 Task: Forward email with the signature Janice Green with the subject Thank you for your donation from softage.8@softage.net to softage.2@softage.net and softage.3@softage.net with BCC to softage.4@softage.net with the message Can you confirm the budget for the upcoming marketing campaign?
Action: Mouse moved to (1067, 173)
Screenshot: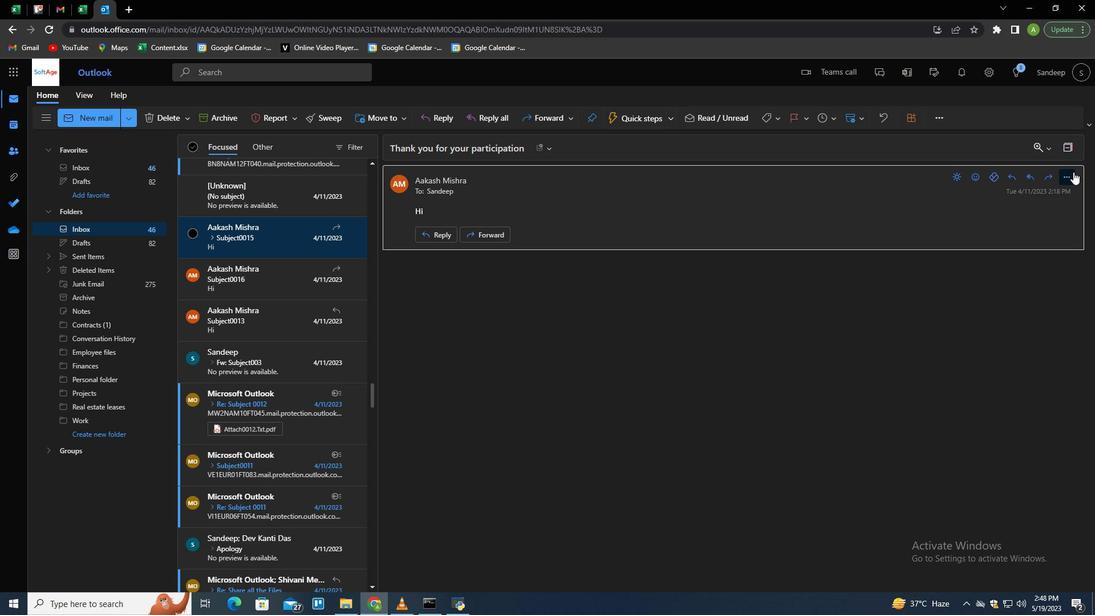 
Action: Mouse pressed left at (1067, 173)
Screenshot: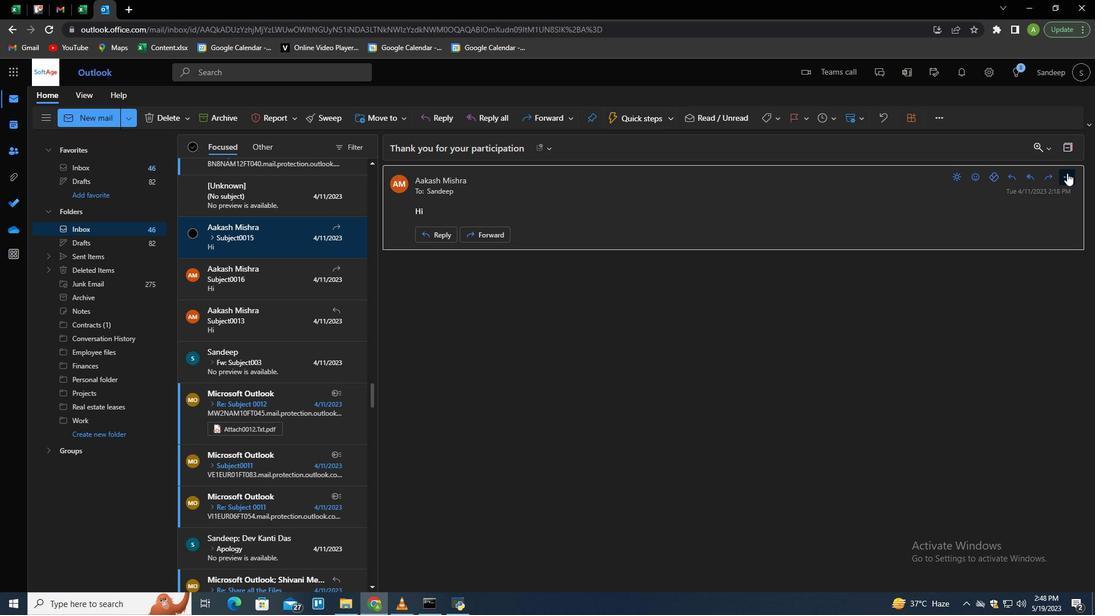 
Action: Mouse moved to (994, 233)
Screenshot: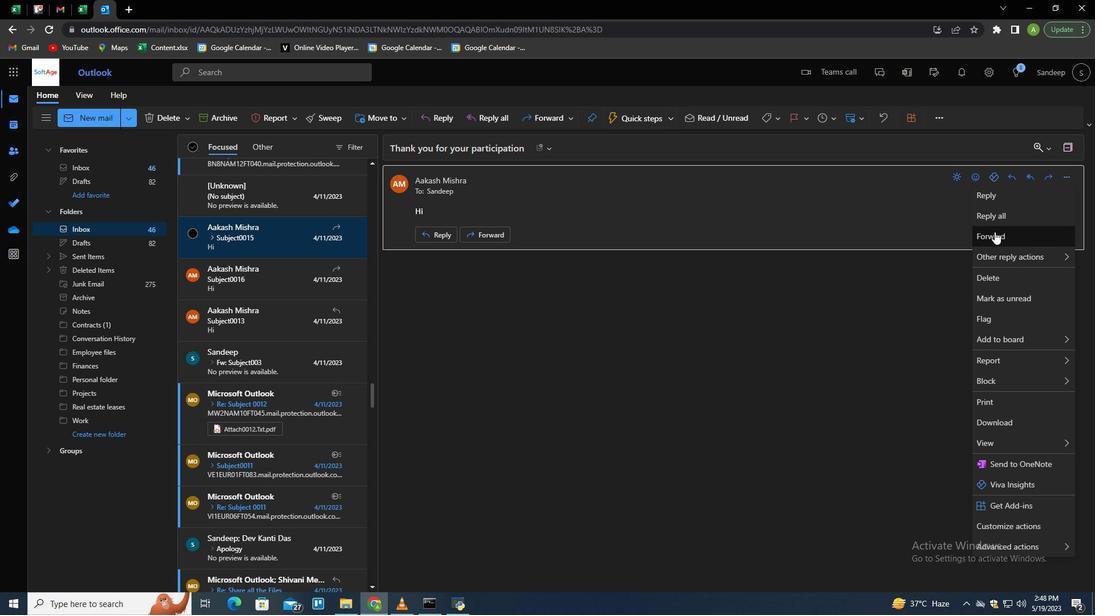 
Action: Mouse pressed left at (994, 233)
Screenshot: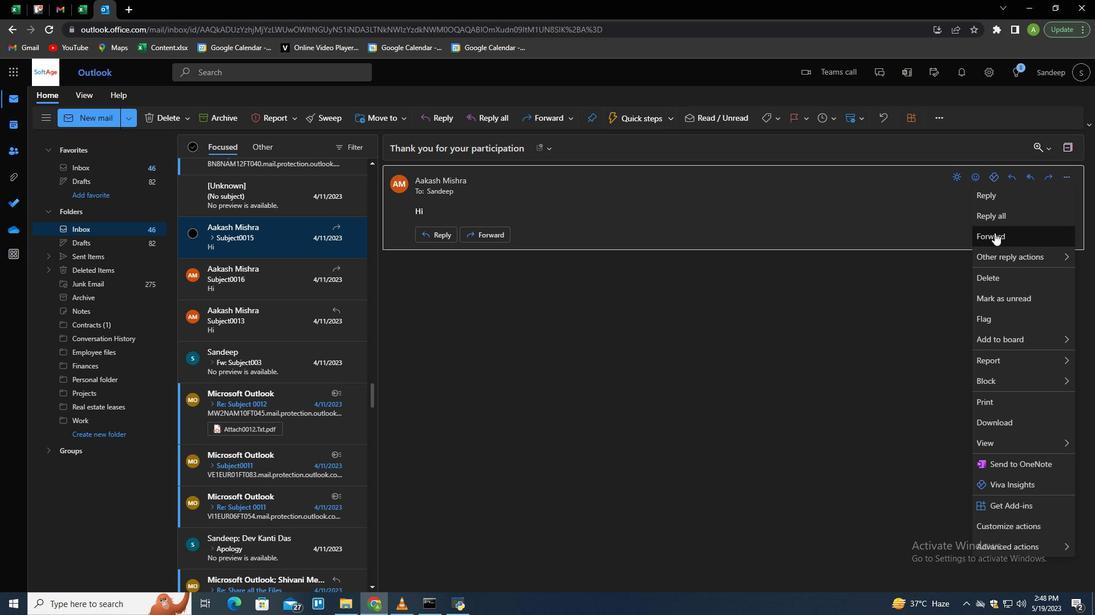 
Action: Mouse moved to (771, 121)
Screenshot: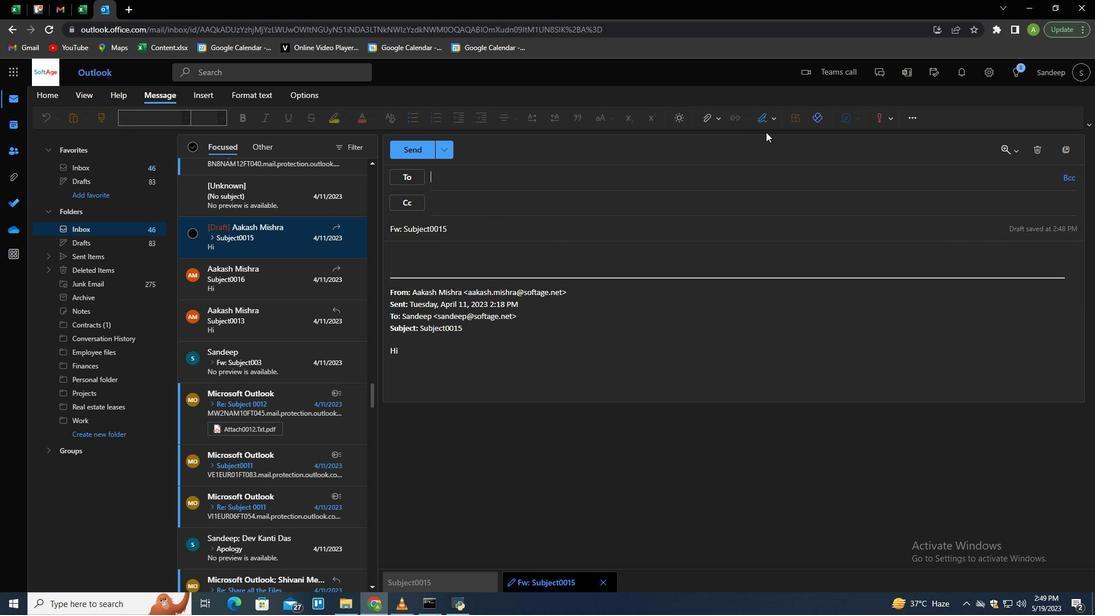 
Action: Mouse pressed left at (771, 121)
Screenshot: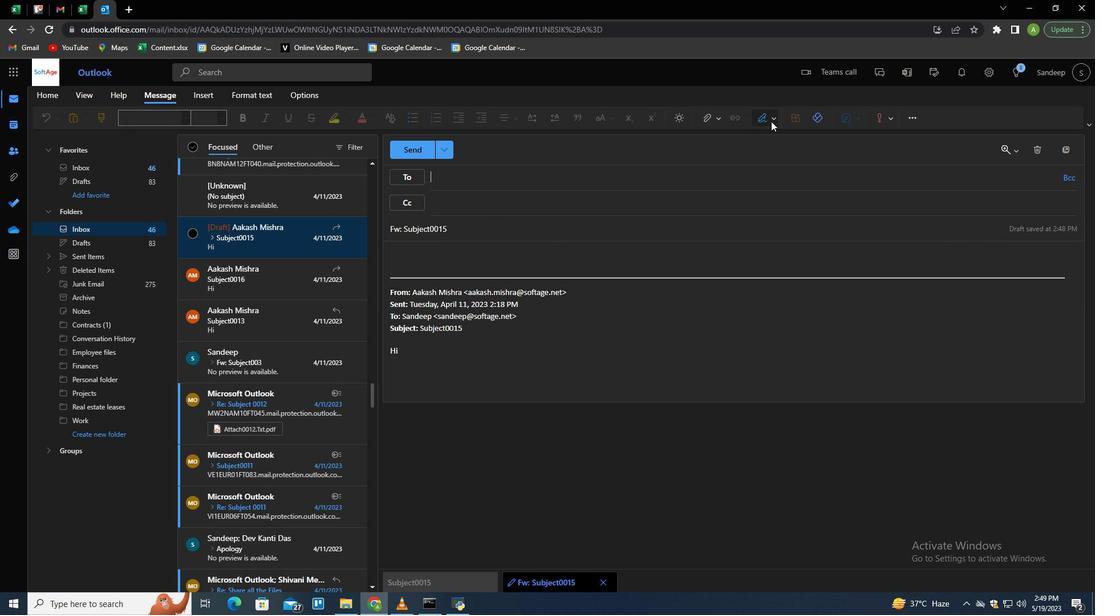 
Action: Mouse moved to (752, 160)
Screenshot: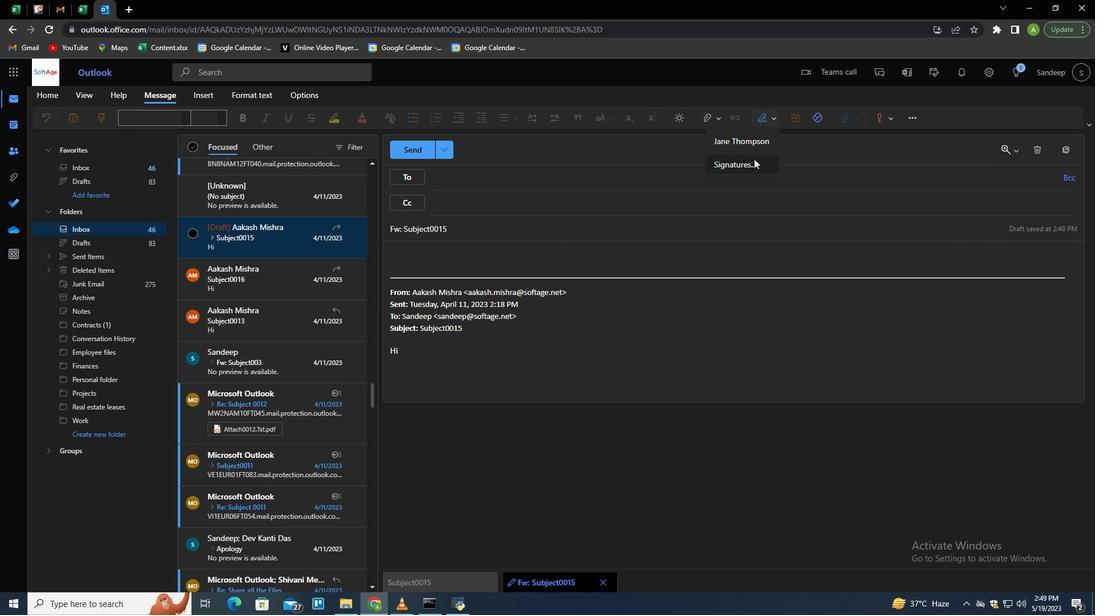 
Action: Mouse pressed left at (752, 160)
Screenshot: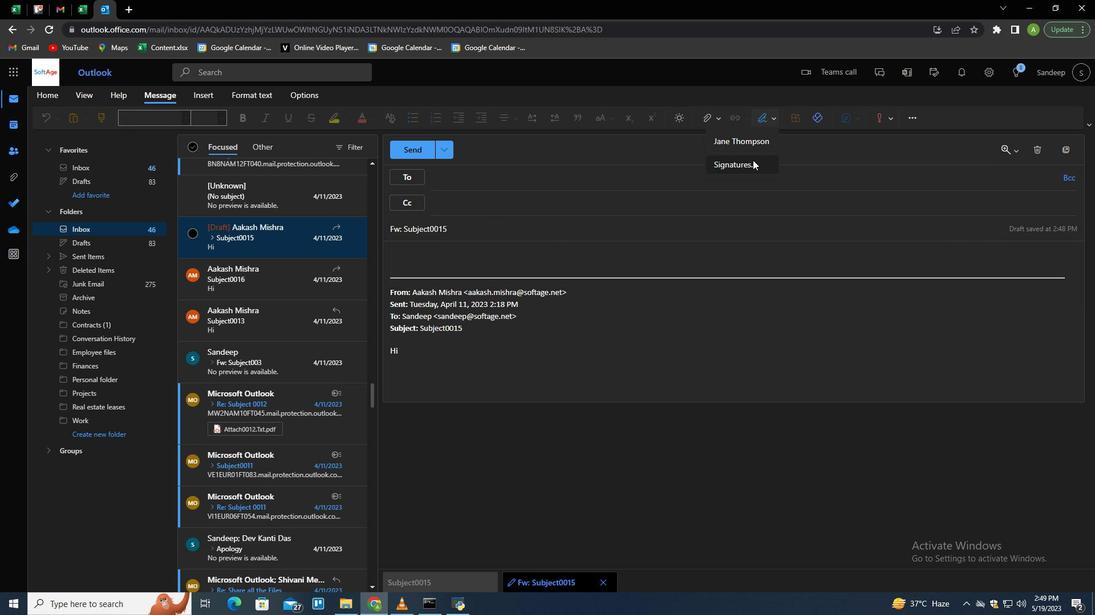 
Action: Mouse moved to (773, 213)
Screenshot: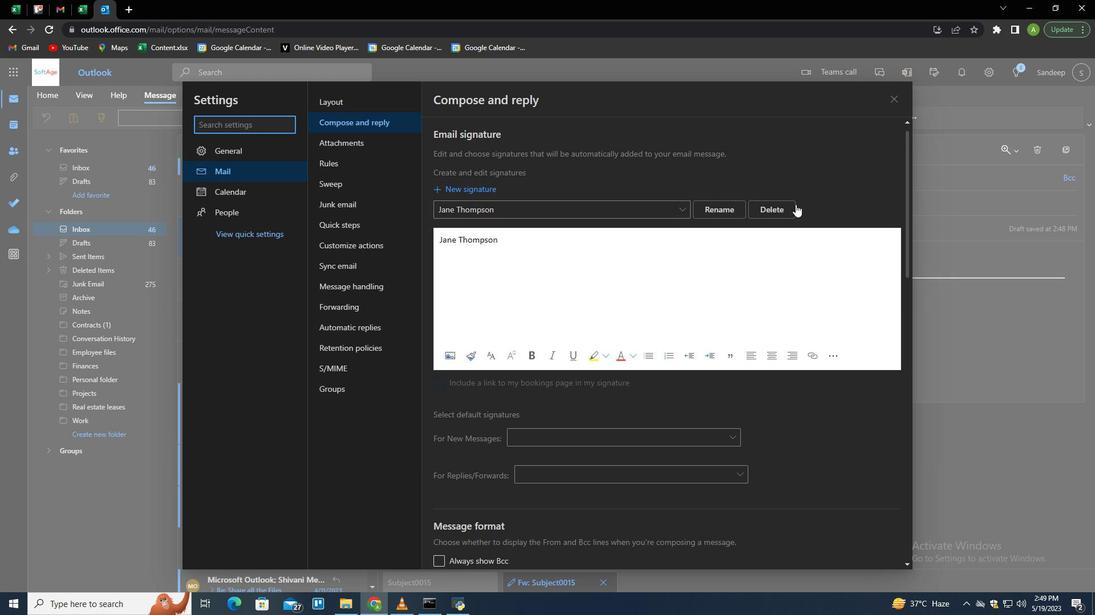 
Action: Mouse pressed left at (773, 213)
Screenshot: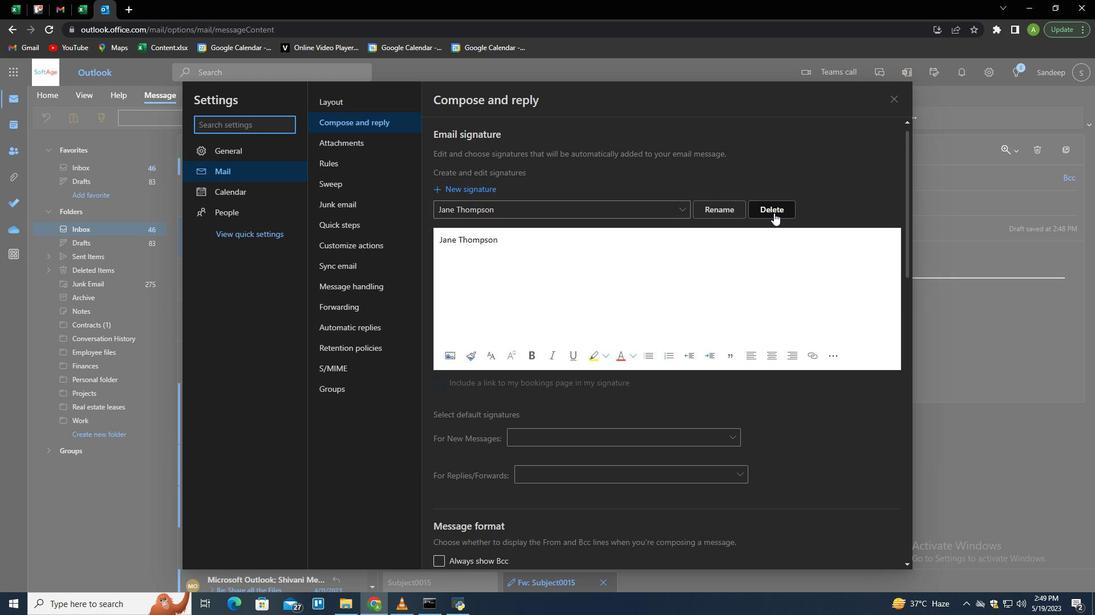 
Action: Mouse moved to (783, 211)
Screenshot: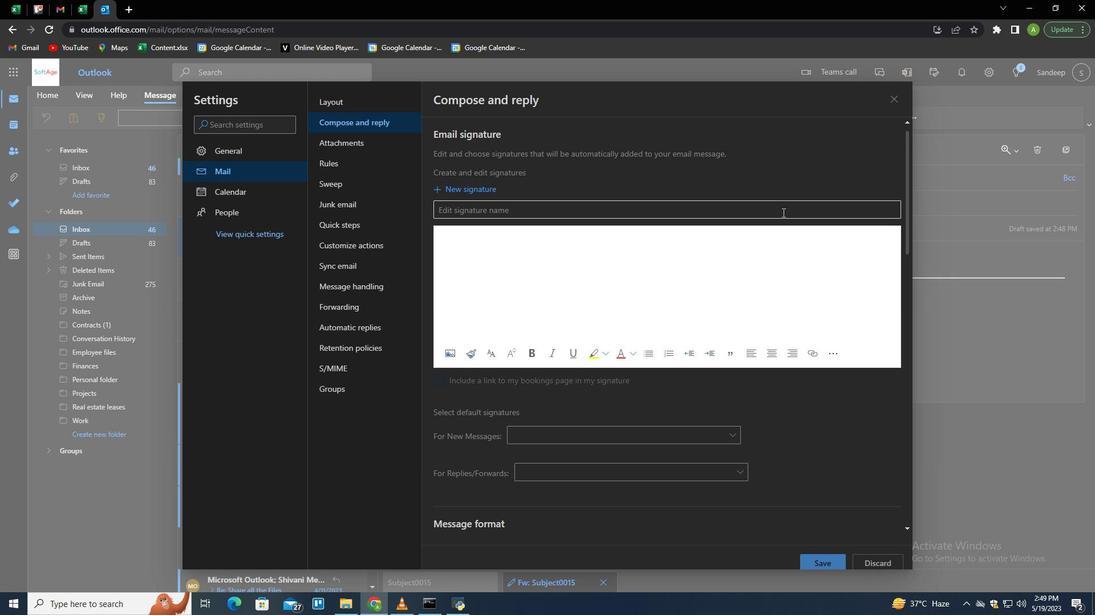
Action: Mouse pressed left at (783, 211)
Screenshot: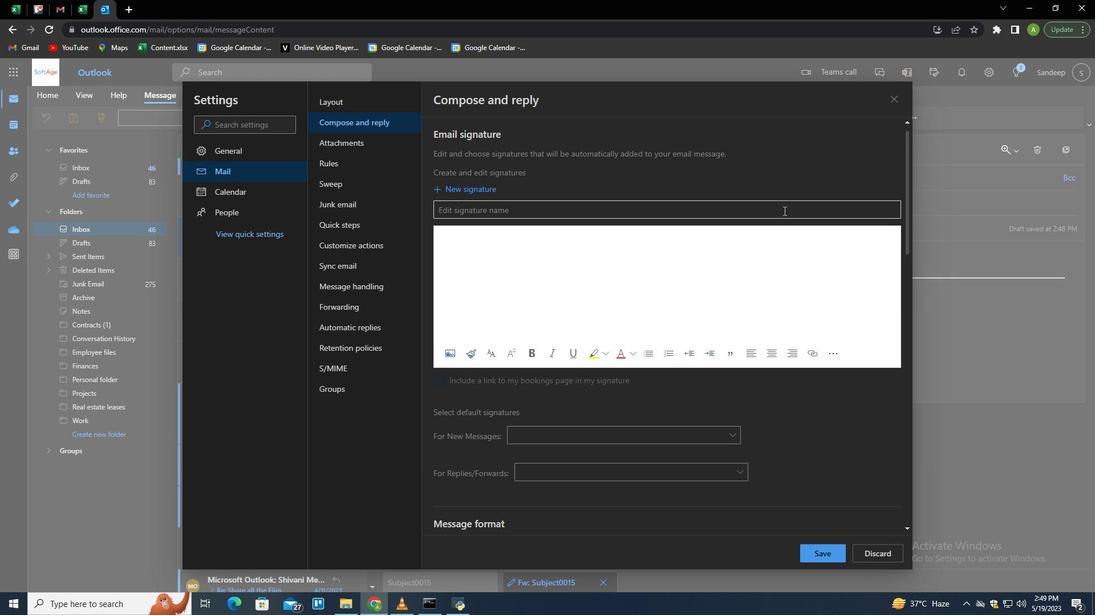 
Action: Key pressed <Key.shift>Janice<Key.space><Key.shift>Green<Key.tab><Key.shift><Key.shift><Key.shift><Key.shift><Key.shift><Key.shift>Janice<Key.space><Key.shift><Key.shift><Key.shift><Key.shift><Key.shift><Key.shift><Key.shift><Key.shift><Key.shift><Key.shift><Key.shift><Key.shift><Key.shift><Key.shift><Key.shift><Key.shift><Key.shift><Key.shift><Key.shift><Key.shift><Key.shift><Key.shift><Key.shift><Key.shift><Key.shift><Key.shift><Key.shift><Key.shift><Key.shift><Key.shift><Key.shift><Key.shift><Key.shift><Key.shift><Key.shift><Key.shift><Key.shift><Key.shift><Key.shift><Key.shift><Key.shift><Key.shift><Key.shift><Key.shift><Key.shift><Key.shift><Key.shift><Key.shift><Key.shift><Key.shift><Key.shift><Key.shift><Key.shift><Key.shift><Key.shift><Key.shift><Key.shift><Key.shift><Key.shift><Key.shift><Key.shift><Key.shift><Key.shift>Green
Screenshot: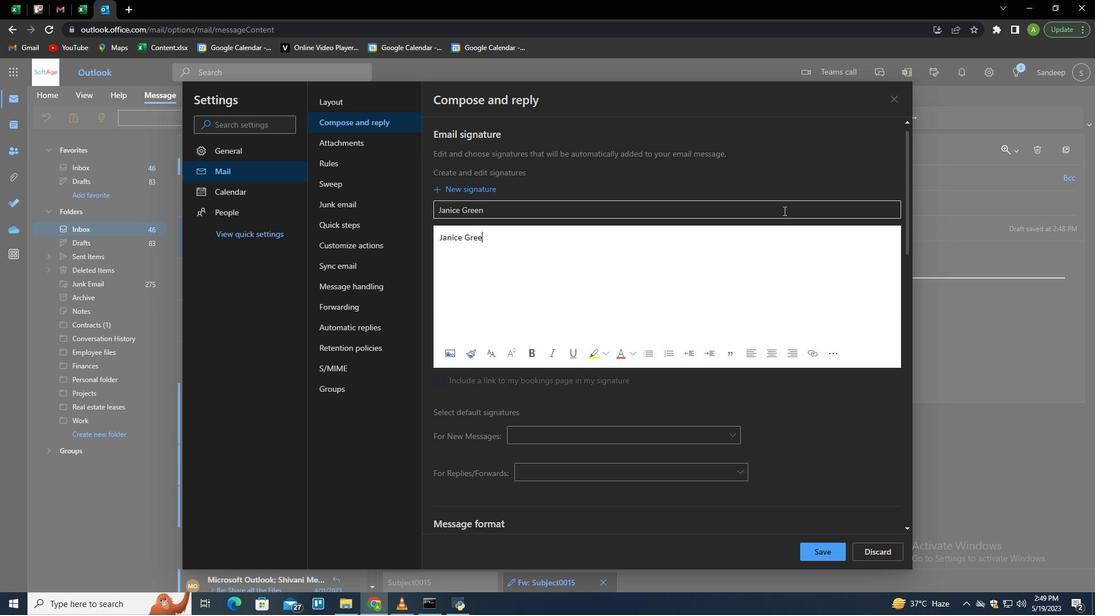 
Action: Mouse moved to (822, 550)
Screenshot: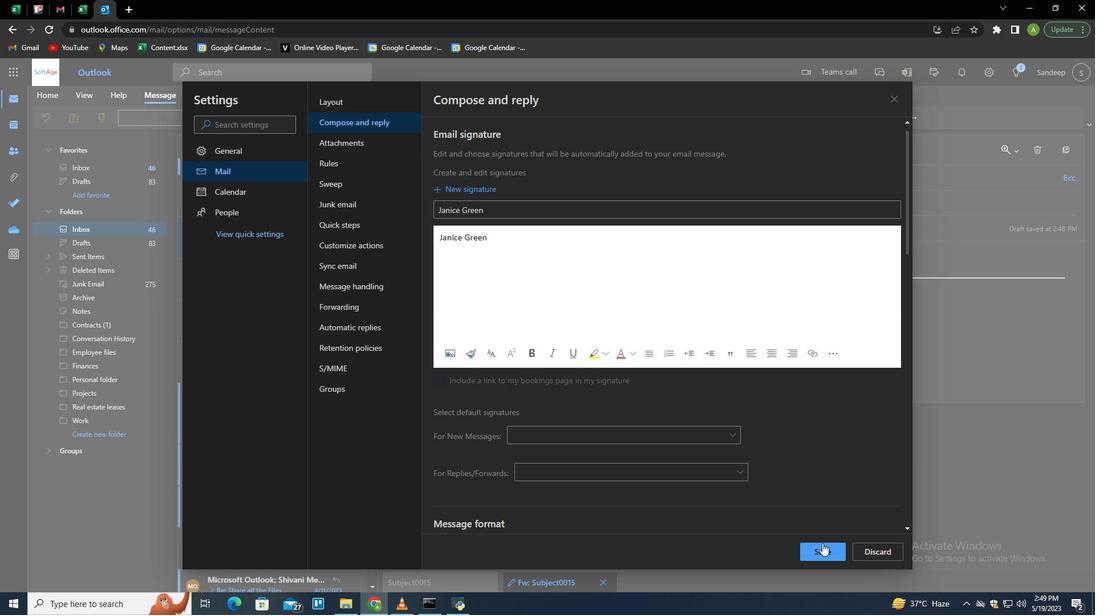 
Action: Mouse pressed left at (822, 550)
Screenshot: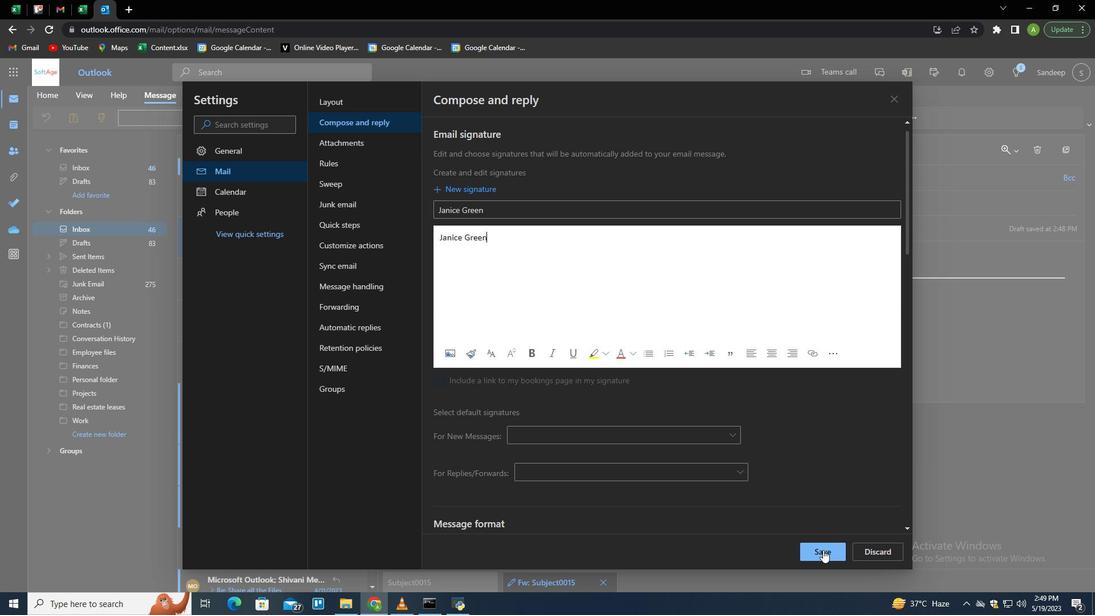 
Action: Mouse moved to (972, 309)
Screenshot: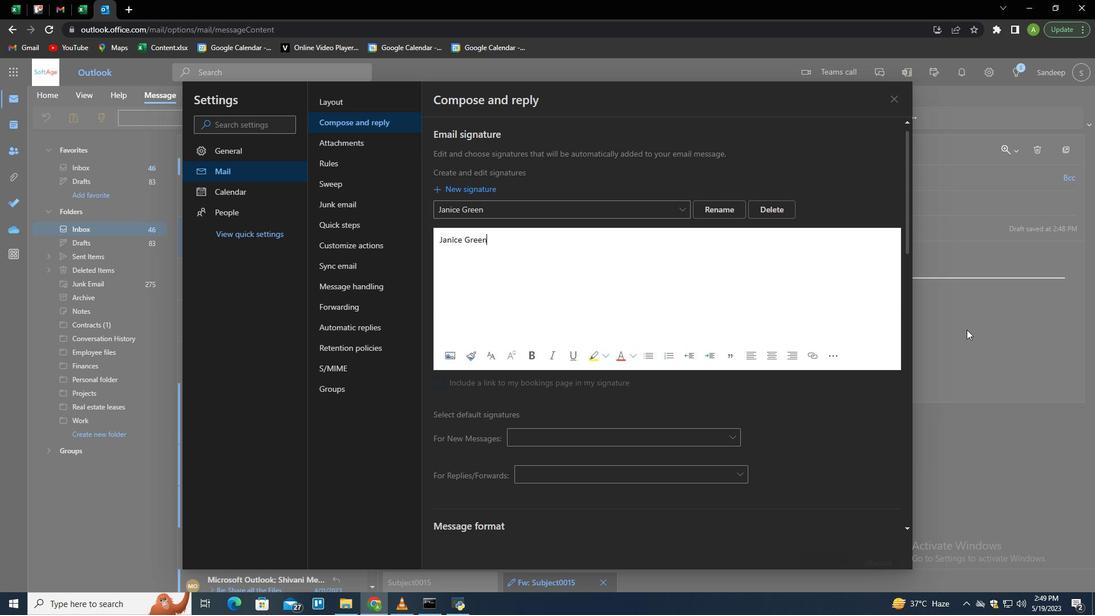 
Action: Mouse pressed left at (972, 309)
Screenshot: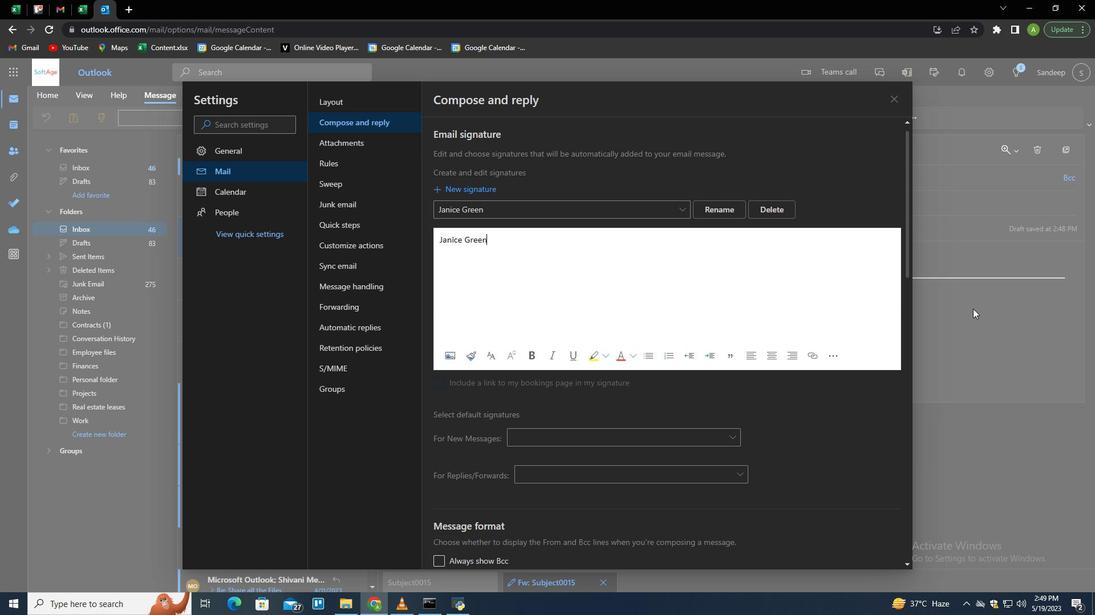 
Action: Mouse moved to (778, 125)
Screenshot: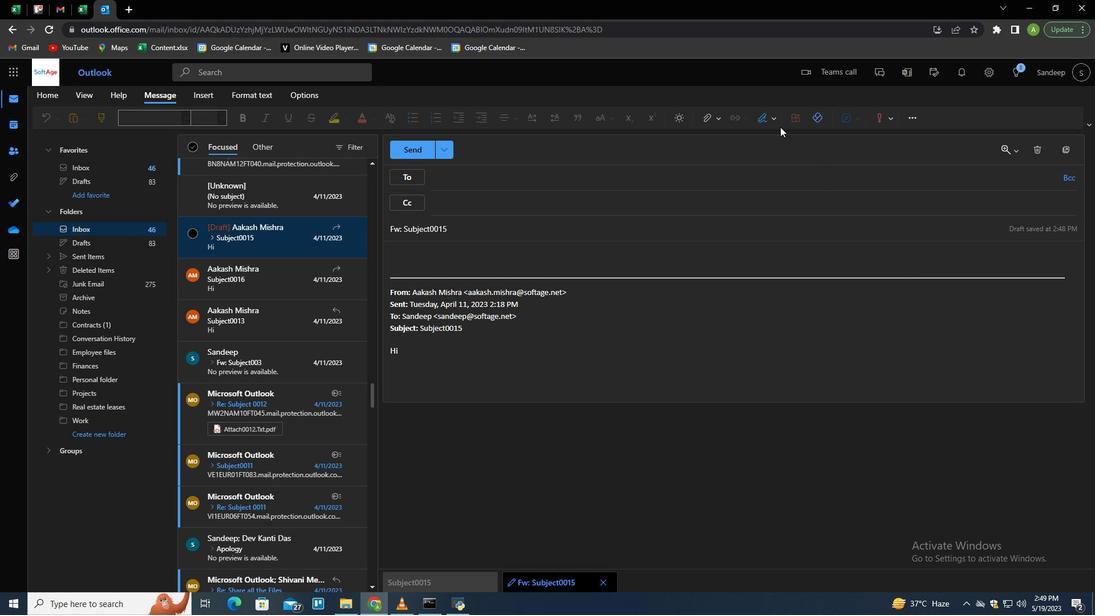 
Action: Mouse pressed left at (778, 125)
Screenshot: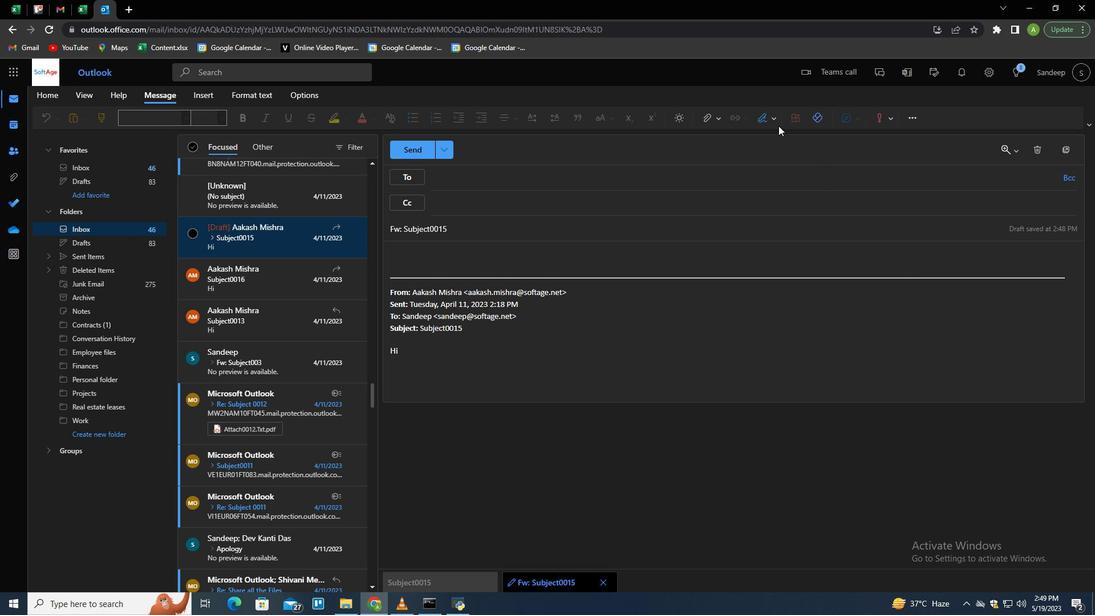 
Action: Mouse moved to (760, 139)
Screenshot: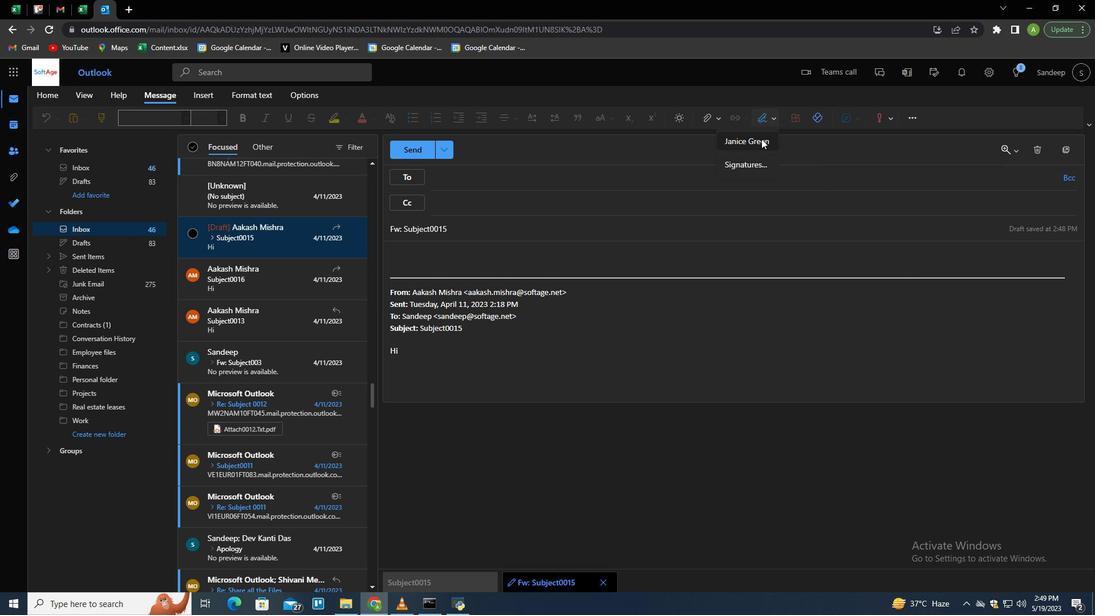 
Action: Mouse pressed left at (760, 139)
Screenshot: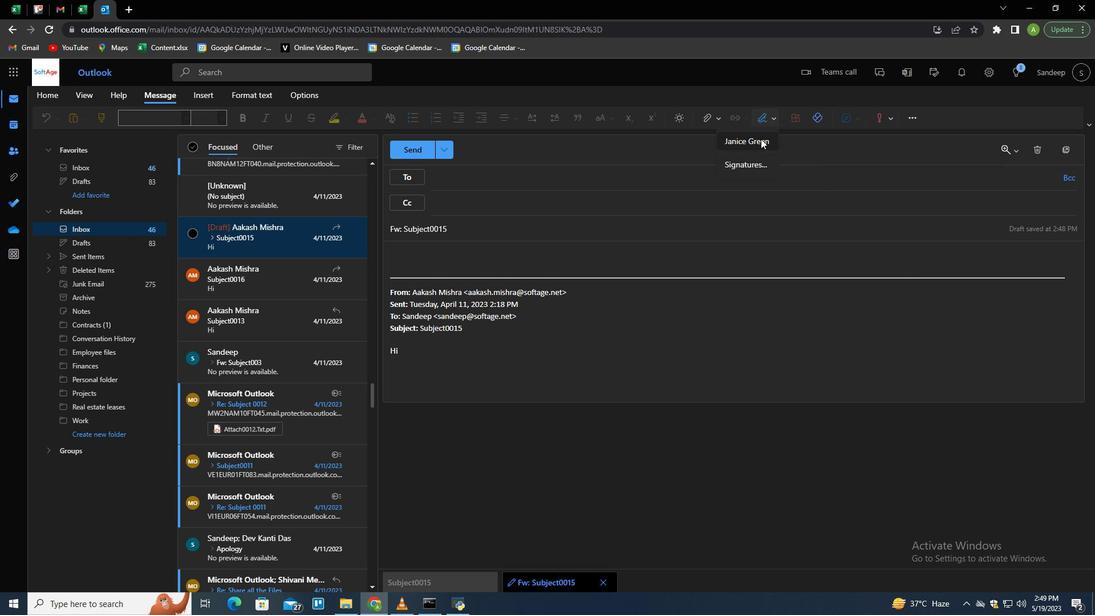
Action: Mouse moved to (403, 229)
Screenshot: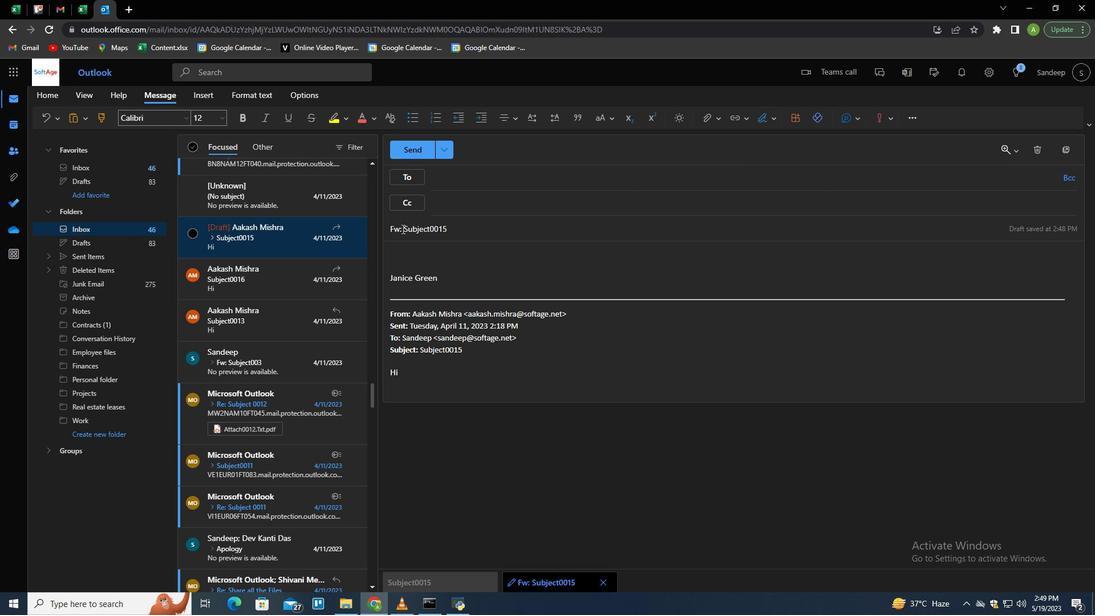 
Action: Mouse pressed left at (403, 229)
Screenshot: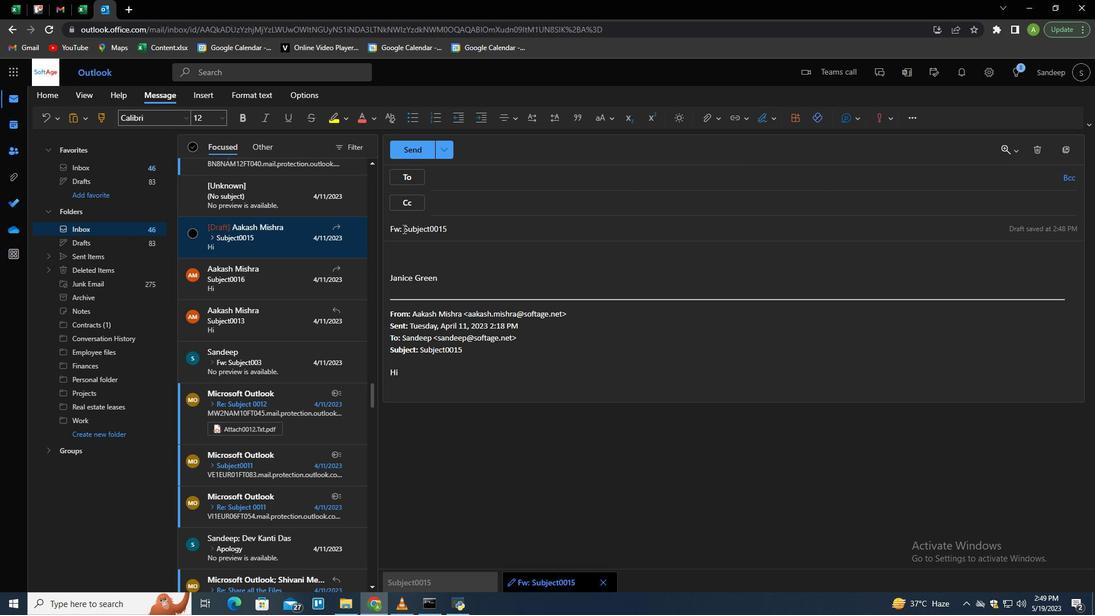 
Action: Mouse moved to (602, 254)
Screenshot: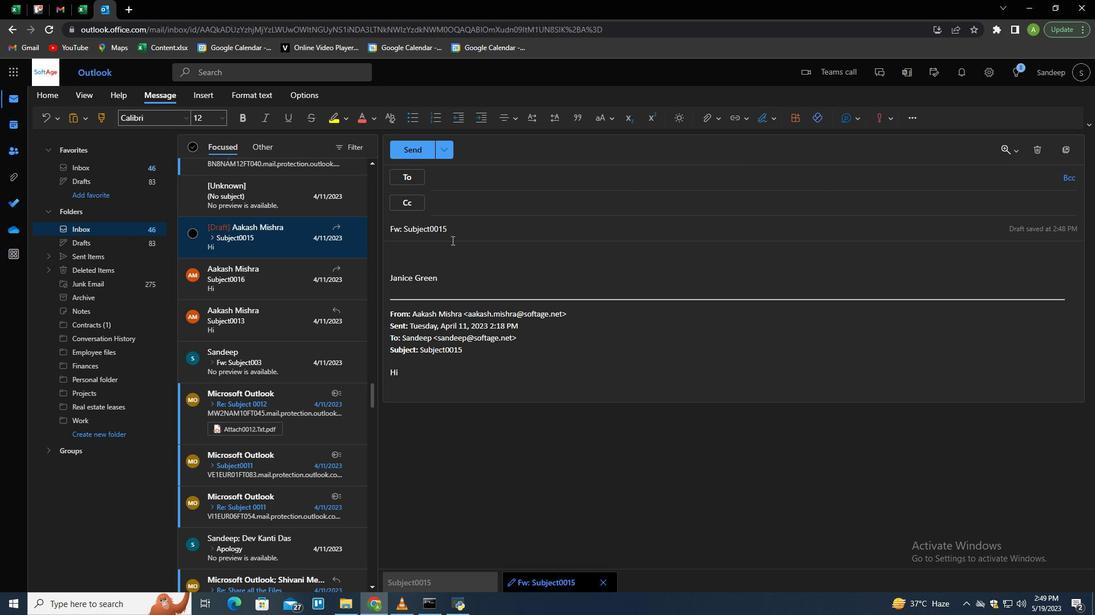 
Action: Key pressed <Key.shift_r><Key.end><Key.shift>Thank<Key.space>u<Key.backspace>you<Key.space>for<Key.space>donaion<Key.backspace><Key.backspace><Key.backspace><Key.backspace>ation
Screenshot: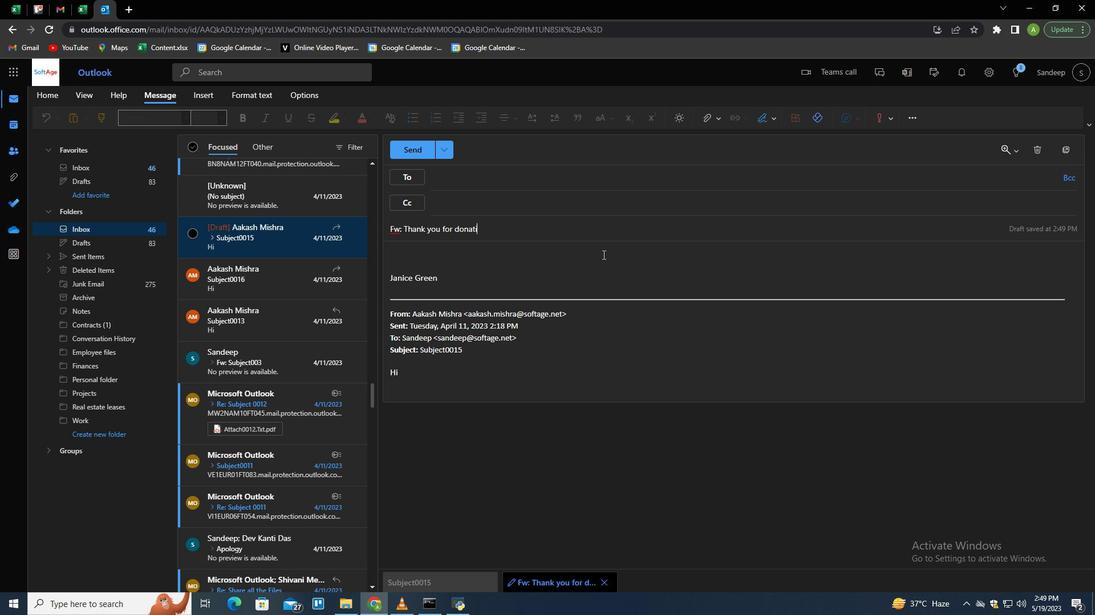
Action: Mouse moved to (481, 183)
Screenshot: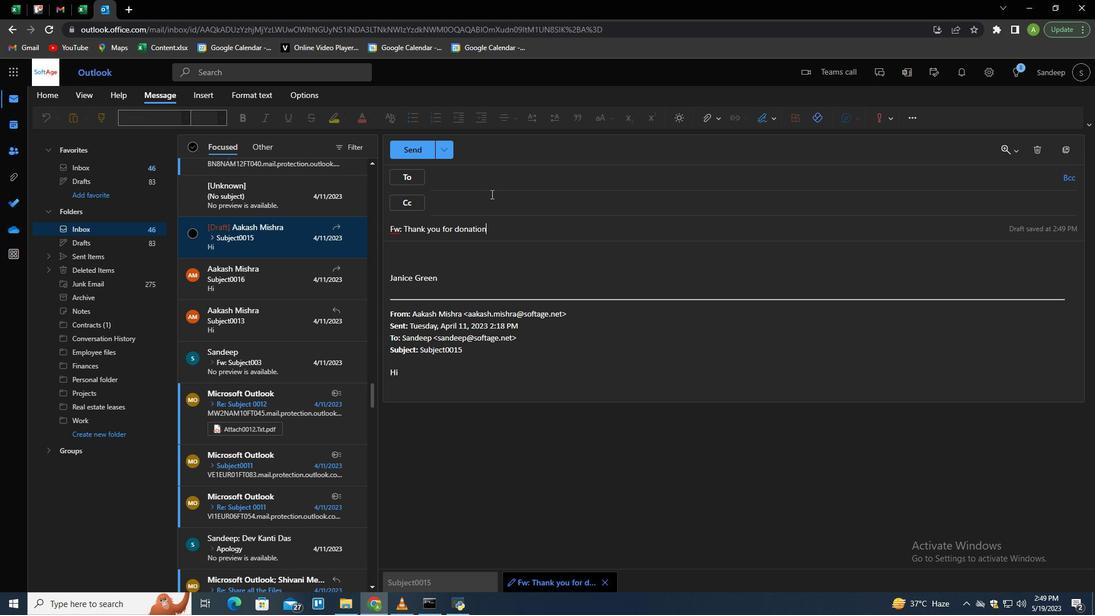 
Action: Mouse pressed left at (481, 183)
Screenshot: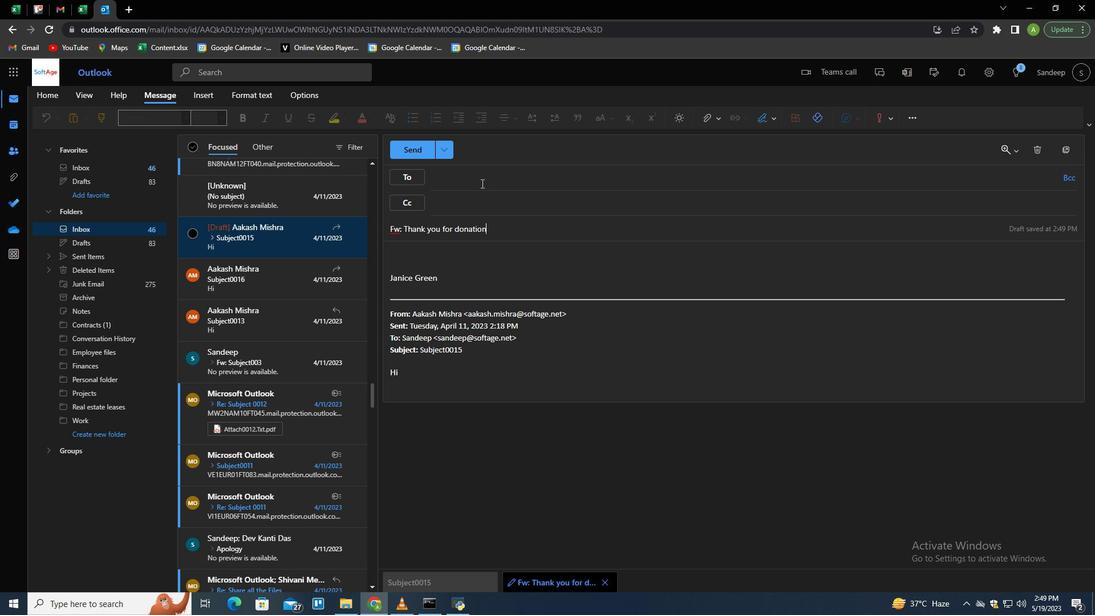 
Action: Key pressed softage.2<Key.shift>@softage.net<Key.enter>softage.3<Key.shift>@softage.net<Key.enter>
Screenshot: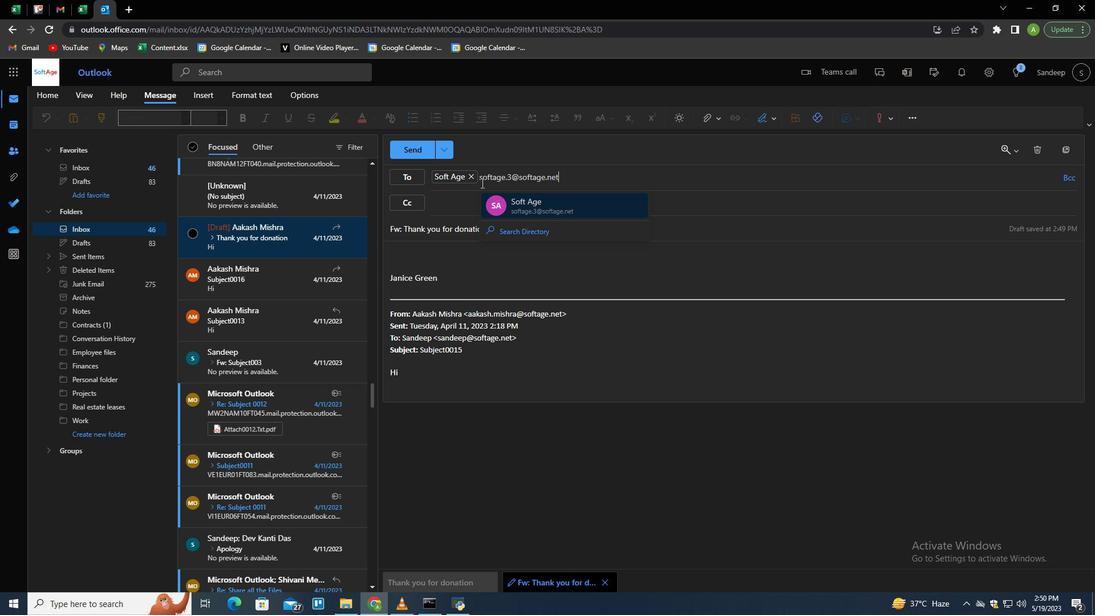 
Action: Mouse moved to (1064, 180)
Screenshot: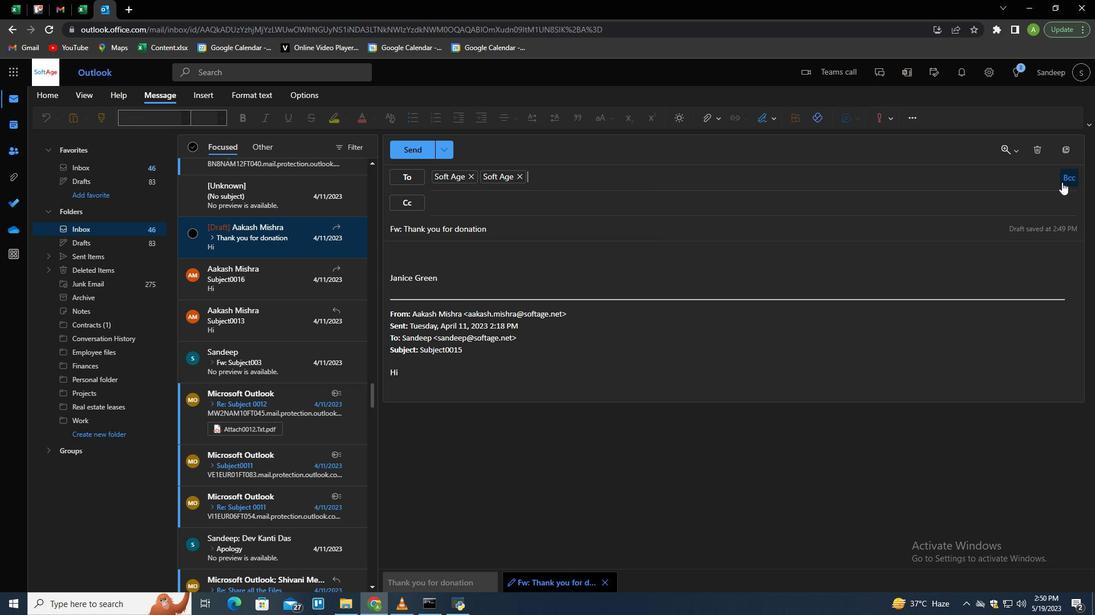 
Action: Mouse pressed left at (1064, 180)
Screenshot: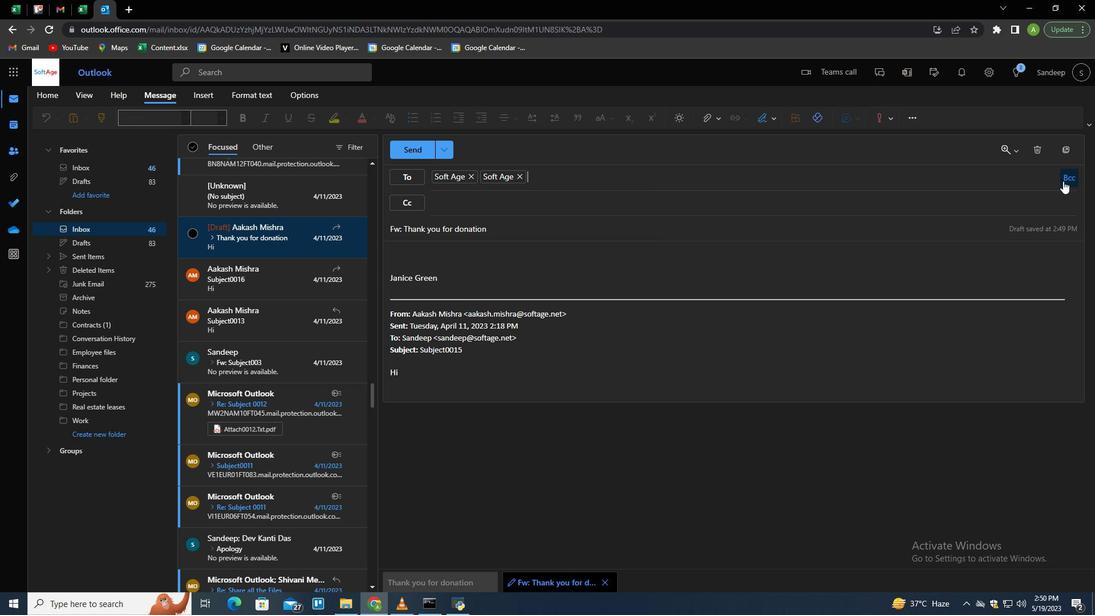 
Action: Mouse moved to (521, 234)
Screenshot: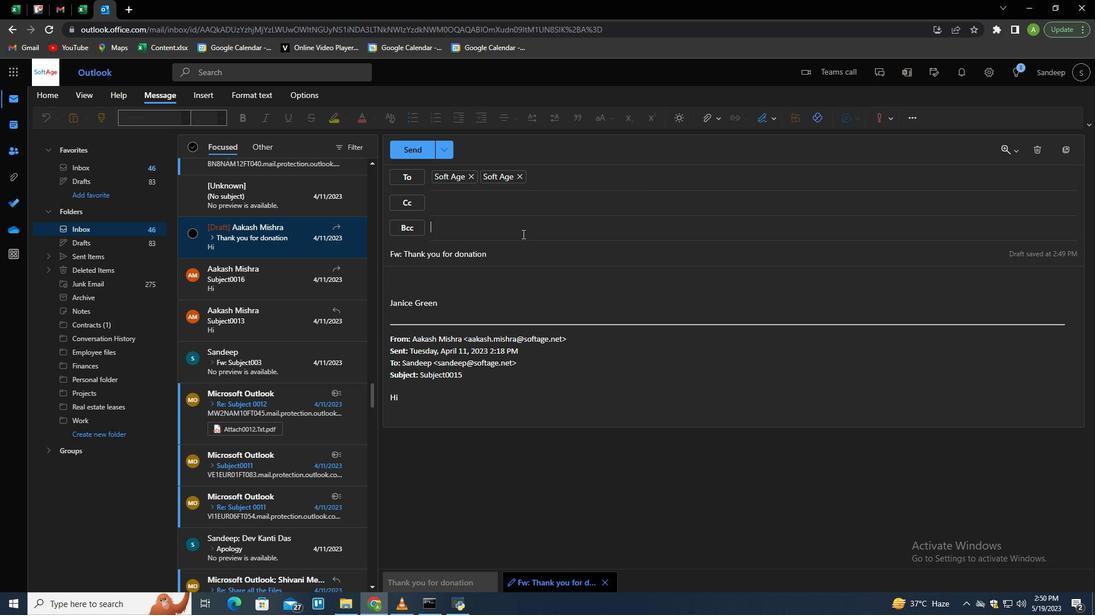 
Action: Key pressed softage.4<Key.shift>@softage.net<Key.enter><Key.tab><Key.tab><Key.shift>Can<Key.space>you<Key.space>confirm<Key.space>the<Key.space>budger<Key.backspace>t<Key.space>for<Key.space>the<Key.space>upcoming<Key.space>marketing<Key.space>campaign<Key.shift>?
Screenshot: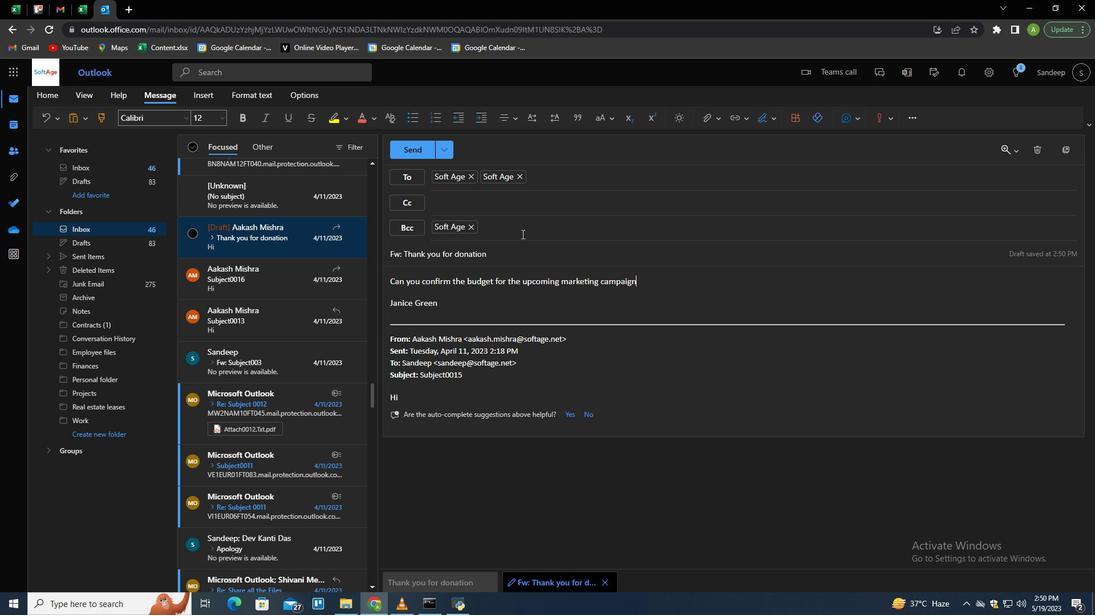 
Action: Mouse moved to (603, 317)
Screenshot: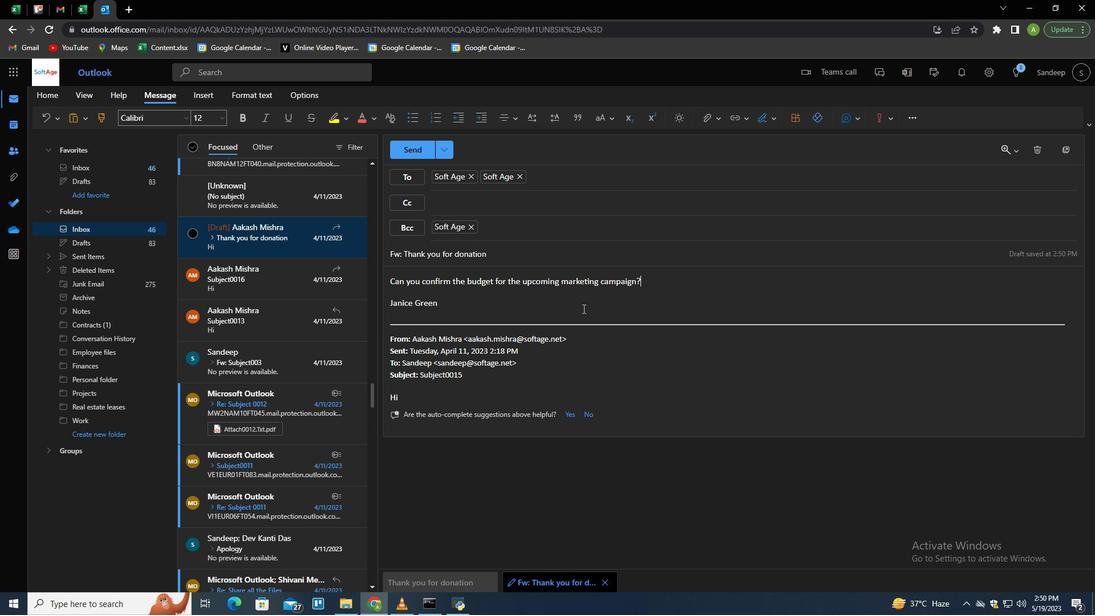 
Action: Key pressed <Key.enter>
Screenshot: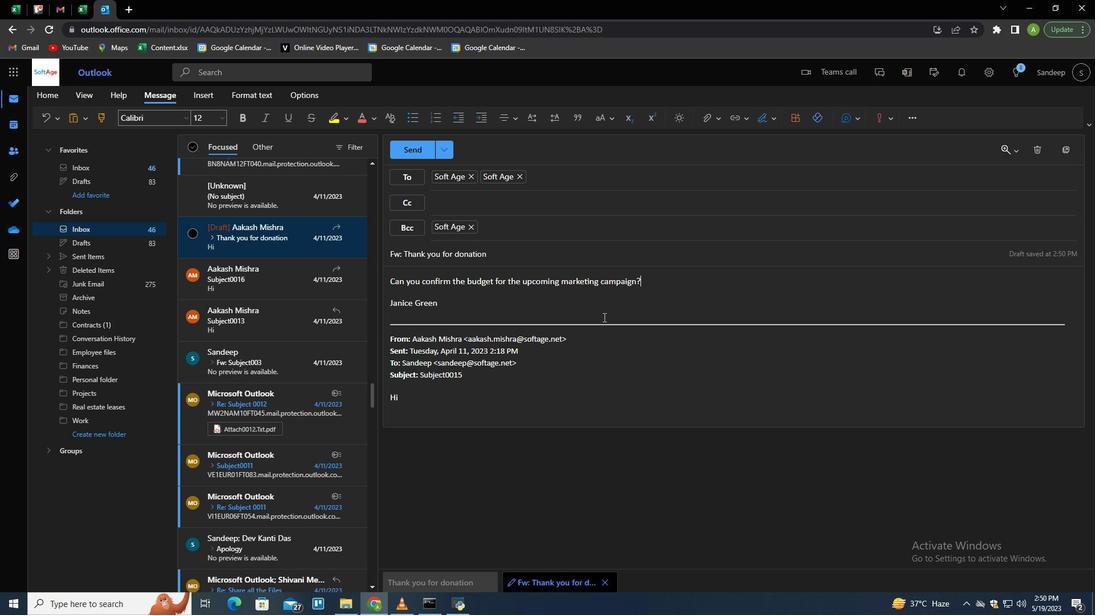 
